 Task: Create List Residential Rentals in Board Project Management Techniques to Workspace Business Process Automation. Create List Commercial Rentals in Board Product Market Analysis to Workspace Business Process Automation. Create List Real Estate Marketing in Board Brand Positioning and Differentiation Strategy to Workspace Business Process Automation
Action: Mouse moved to (98, 468)
Screenshot: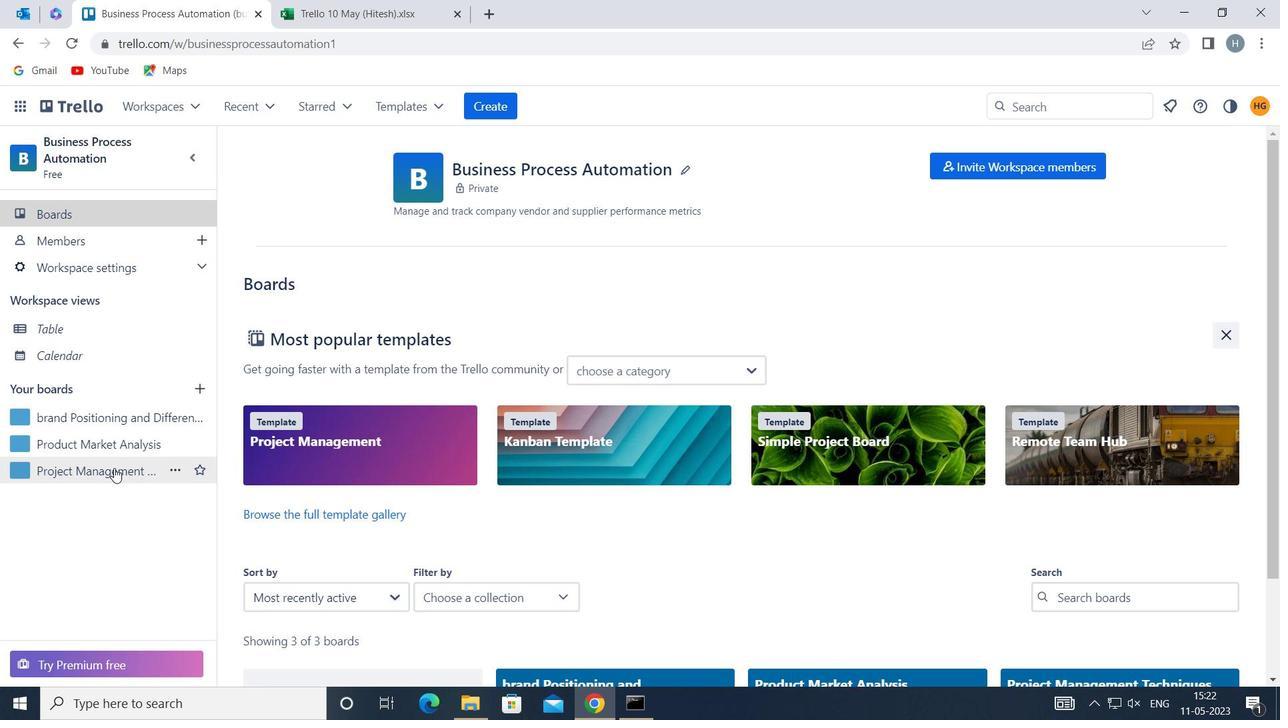 
Action: Mouse pressed left at (98, 468)
Screenshot: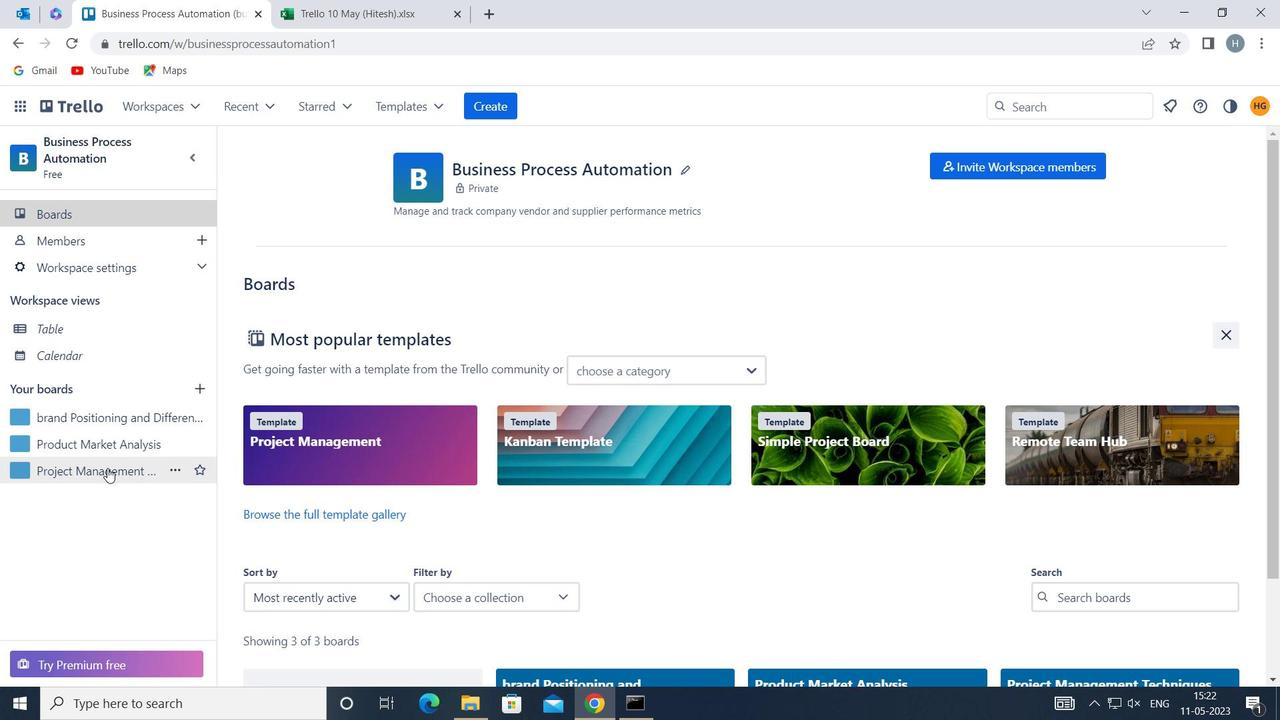 
Action: Mouse moved to (791, 201)
Screenshot: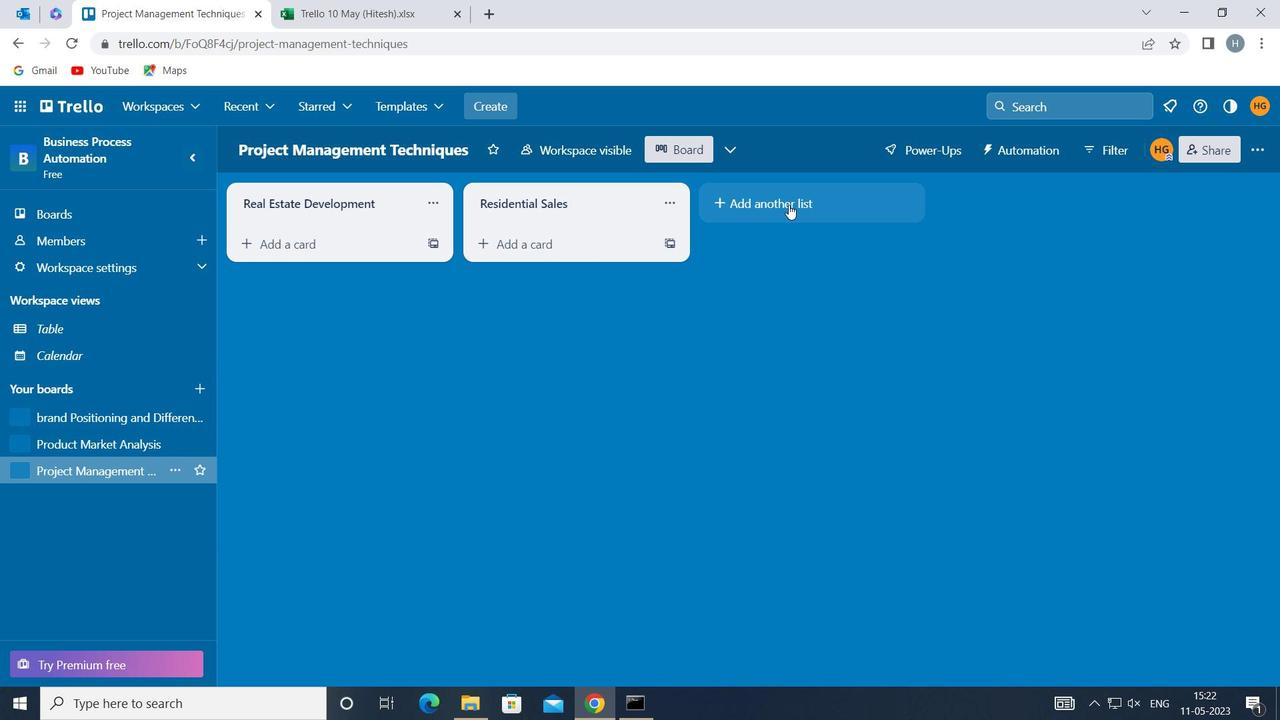 
Action: Mouse pressed left at (791, 201)
Screenshot: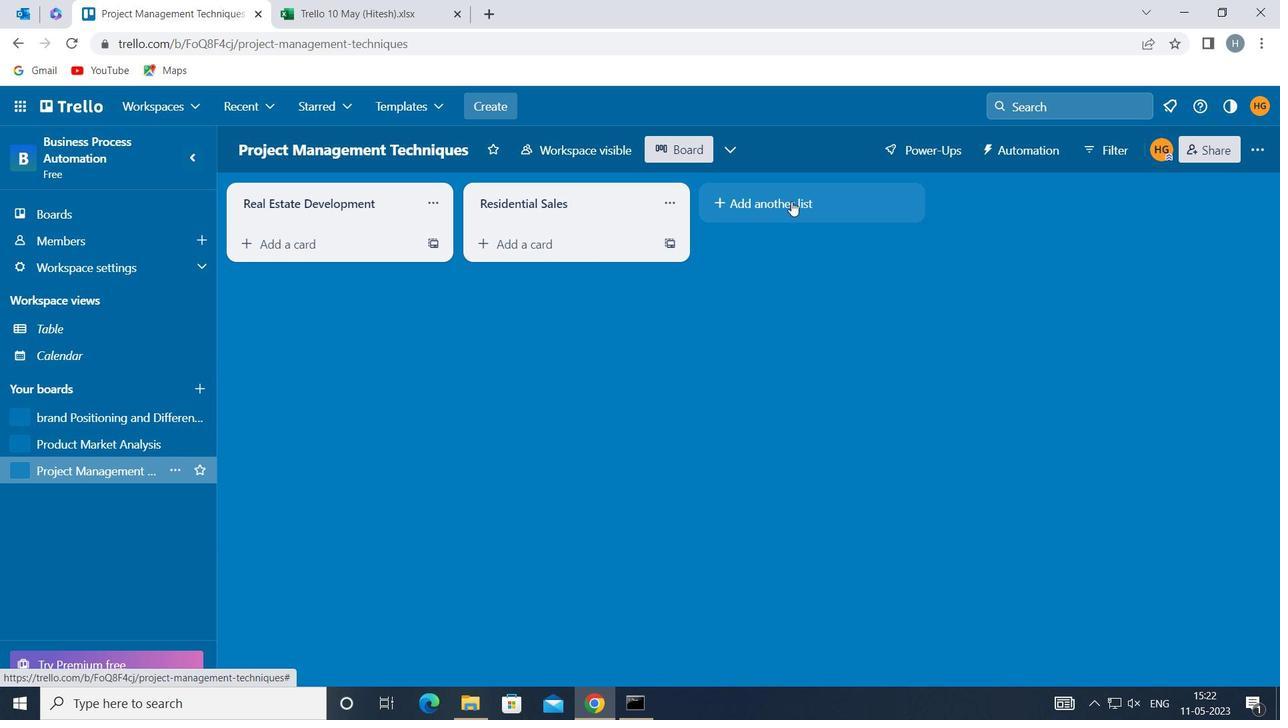 
Action: Key pressed <Key.shift>RESIDENTIAL<Key.space><Key.shift>RENTALS
Screenshot: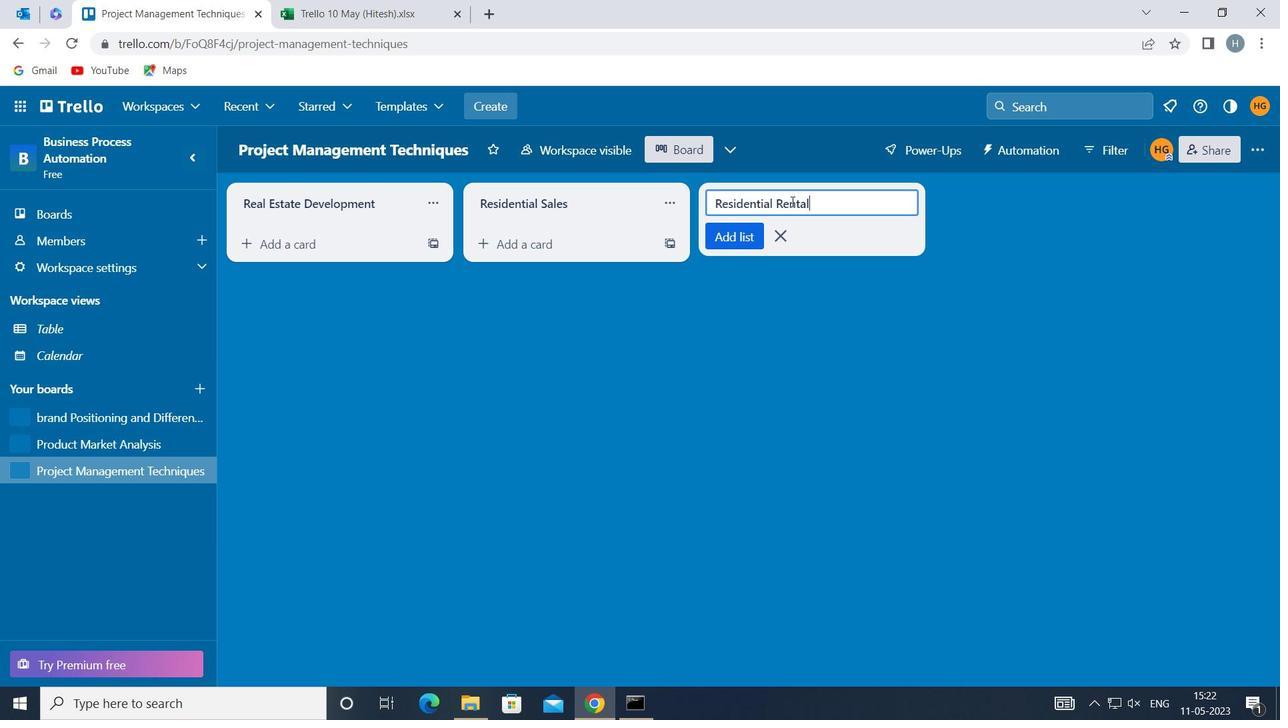 
Action: Mouse moved to (730, 236)
Screenshot: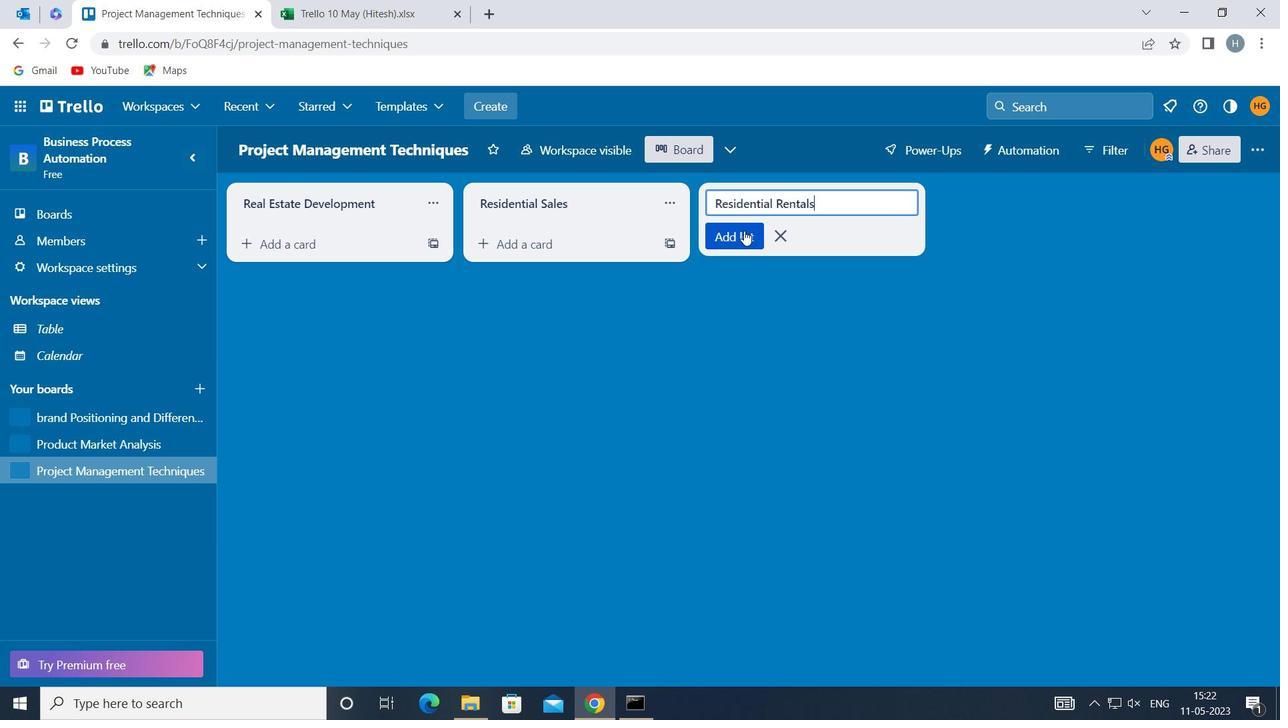 
Action: Mouse pressed left at (730, 236)
Screenshot: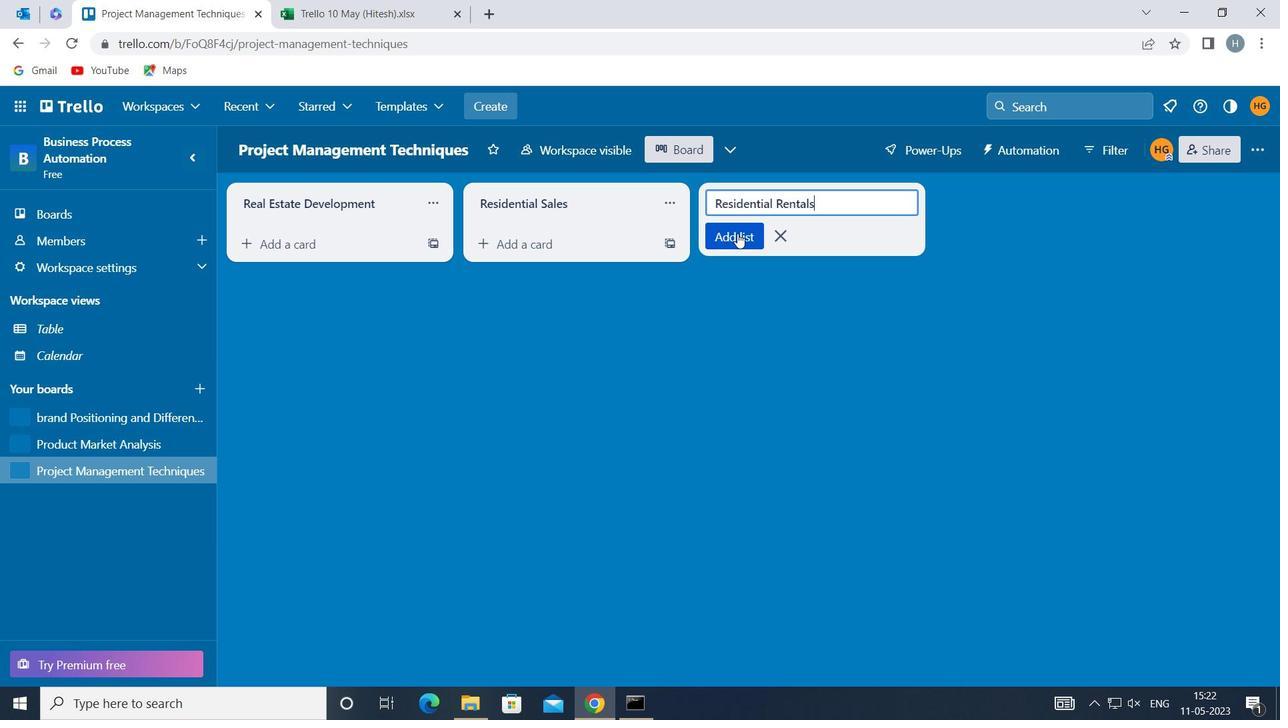 
Action: Mouse moved to (608, 322)
Screenshot: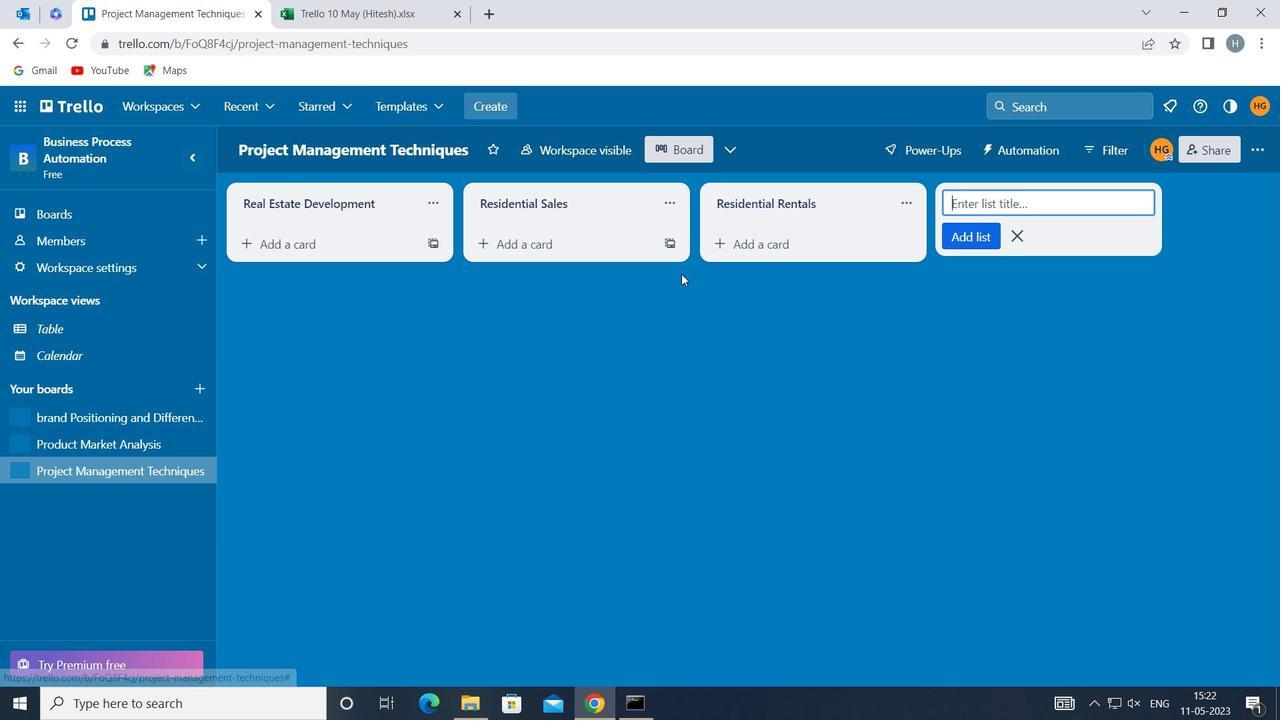 
Action: Mouse pressed left at (608, 322)
Screenshot: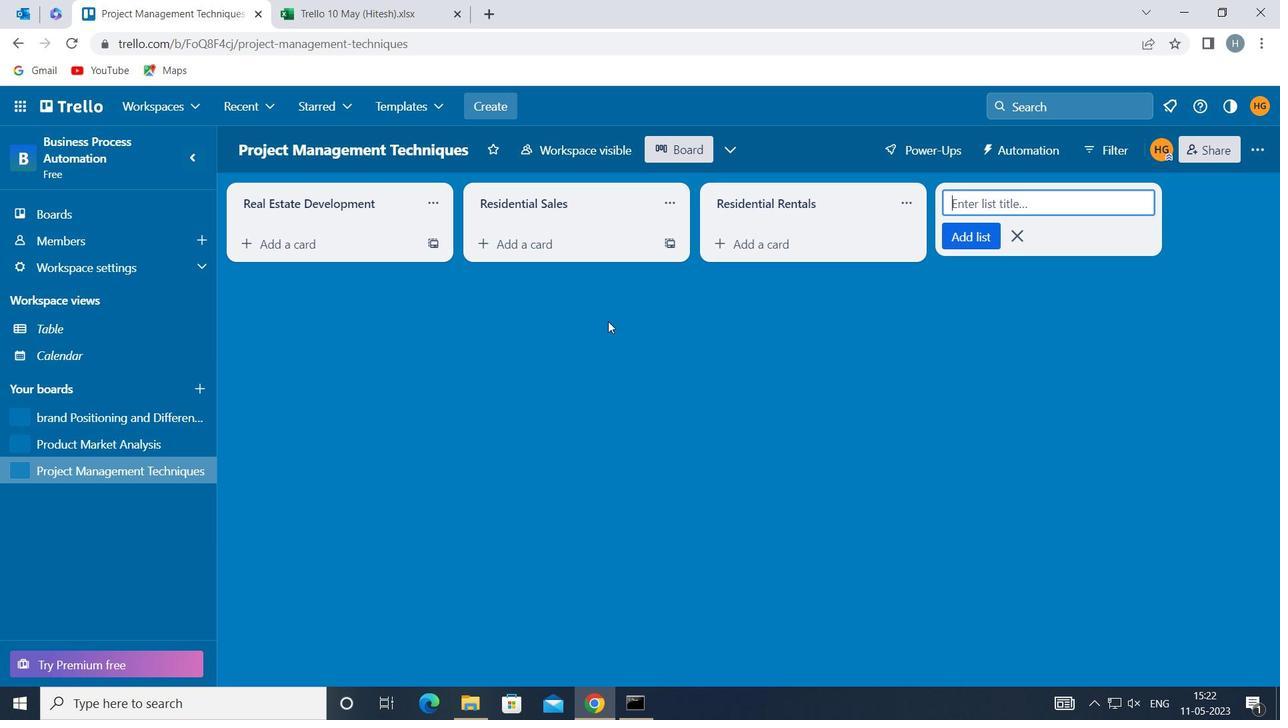 
Action: Mouse moved to (104, 436)
Screenshot: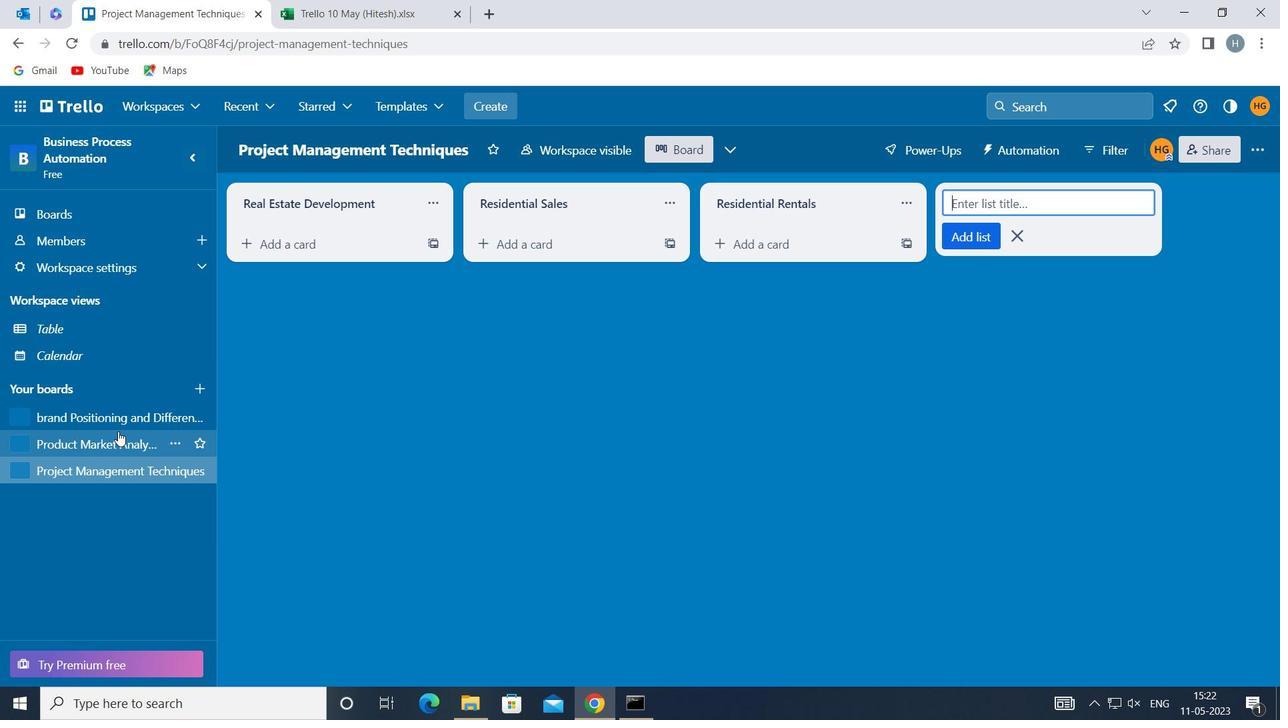 
Action: Mouse pressed left at (104, 436)
Screenshot: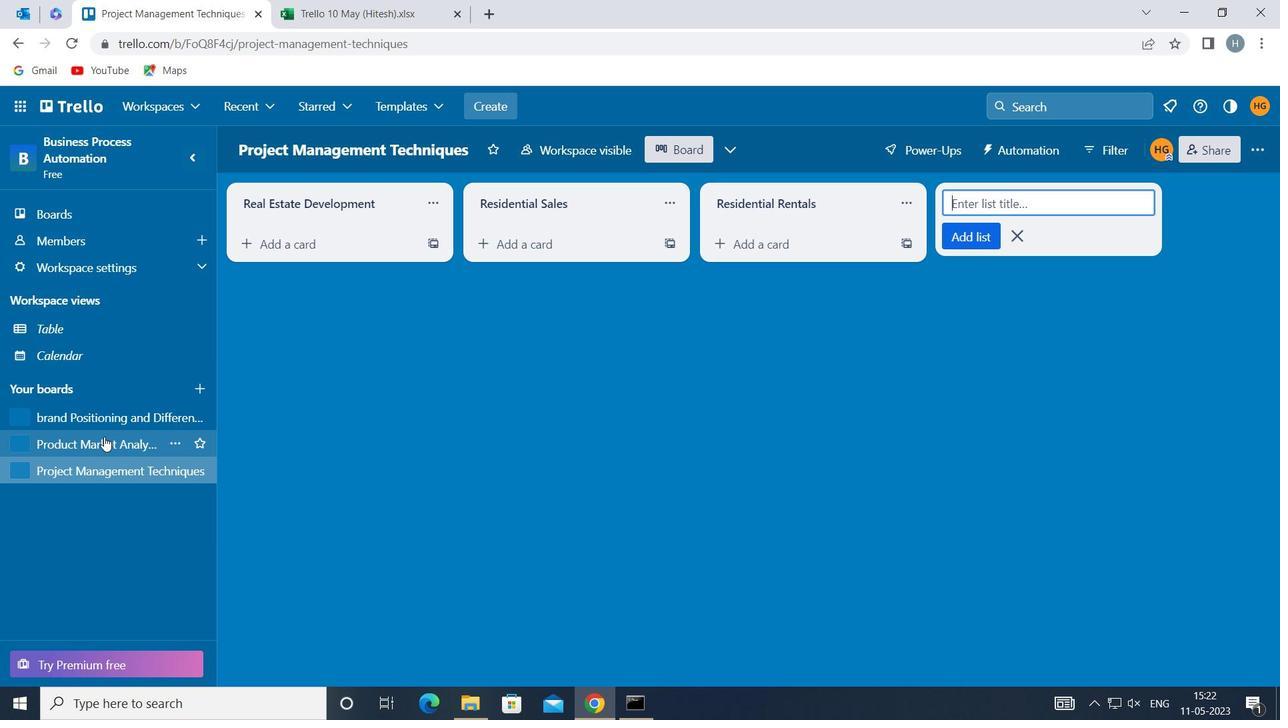 
Action: Mouse moved to (799, 196)
Screenshot: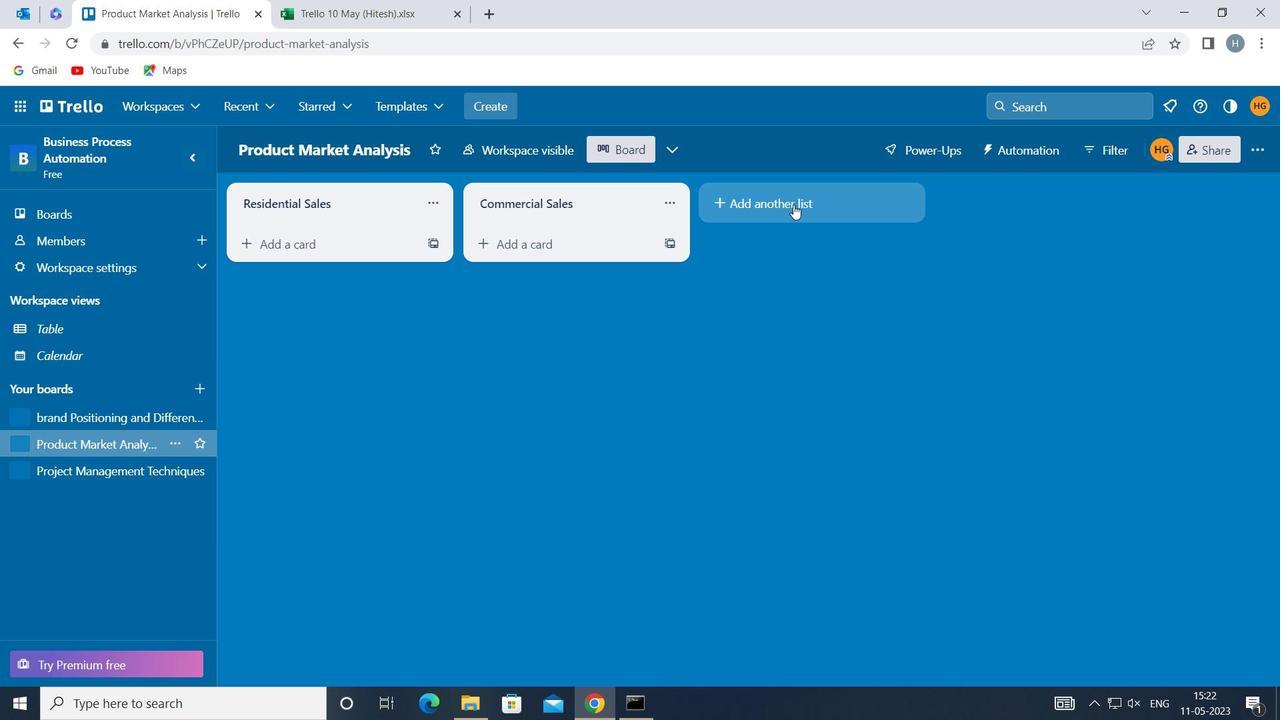 
Action: Mouse pressed left at (799, 196)
Screenshot: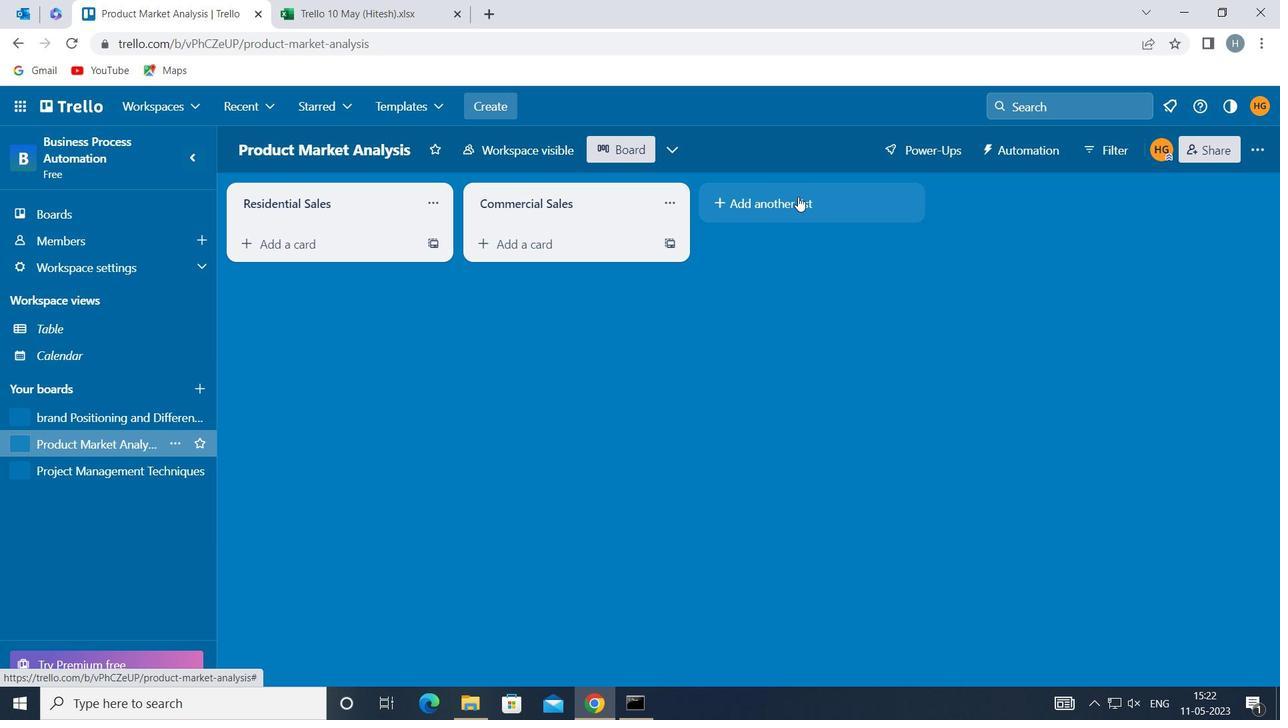 
Action: Mouse moved to (799, 196)
Screenshot: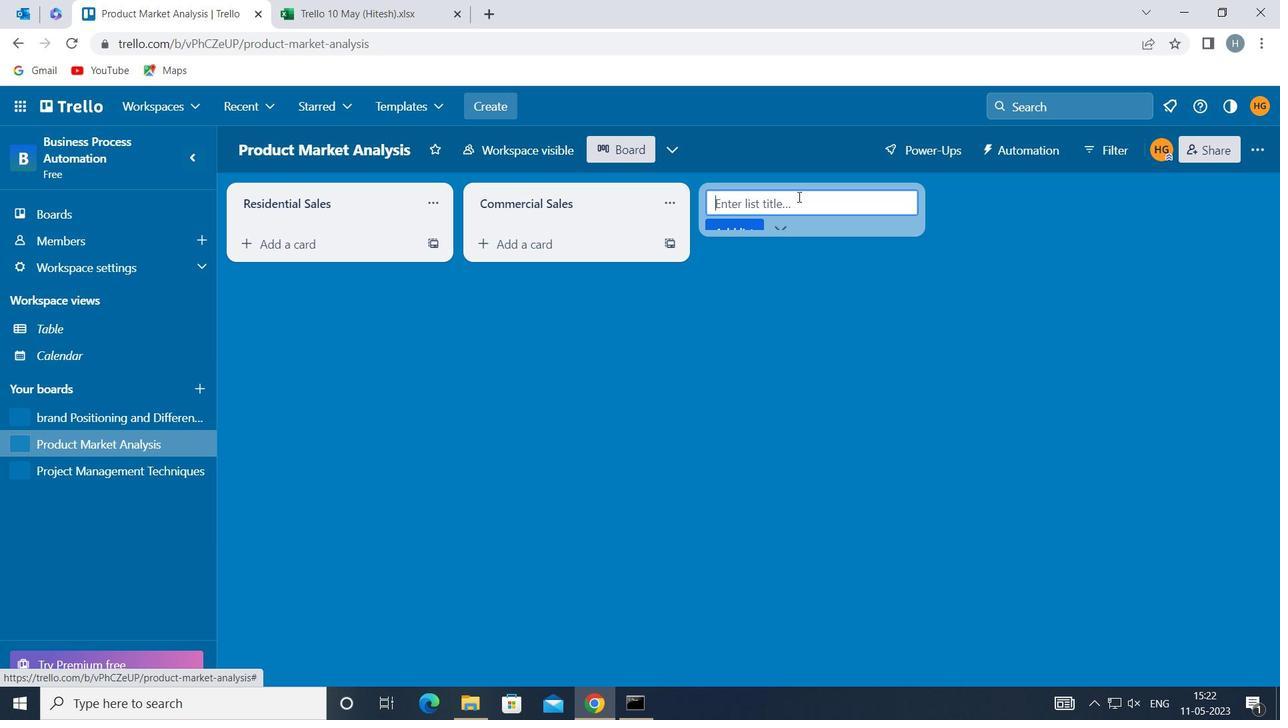 
Action: Key pressed <Key.shift>COMMERCIAL<Key.space><Key.shift>RENTALS
Screenshot: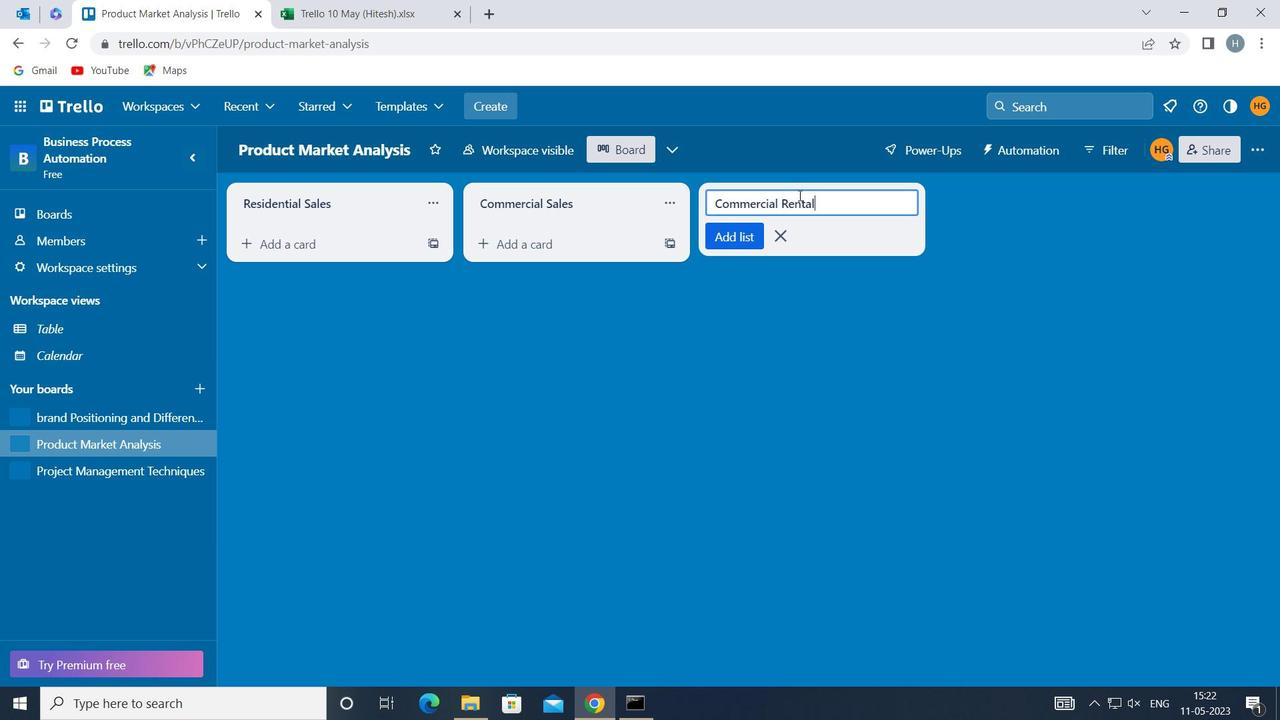 
Action: Mouse moved to (743, 229)
Screenshot: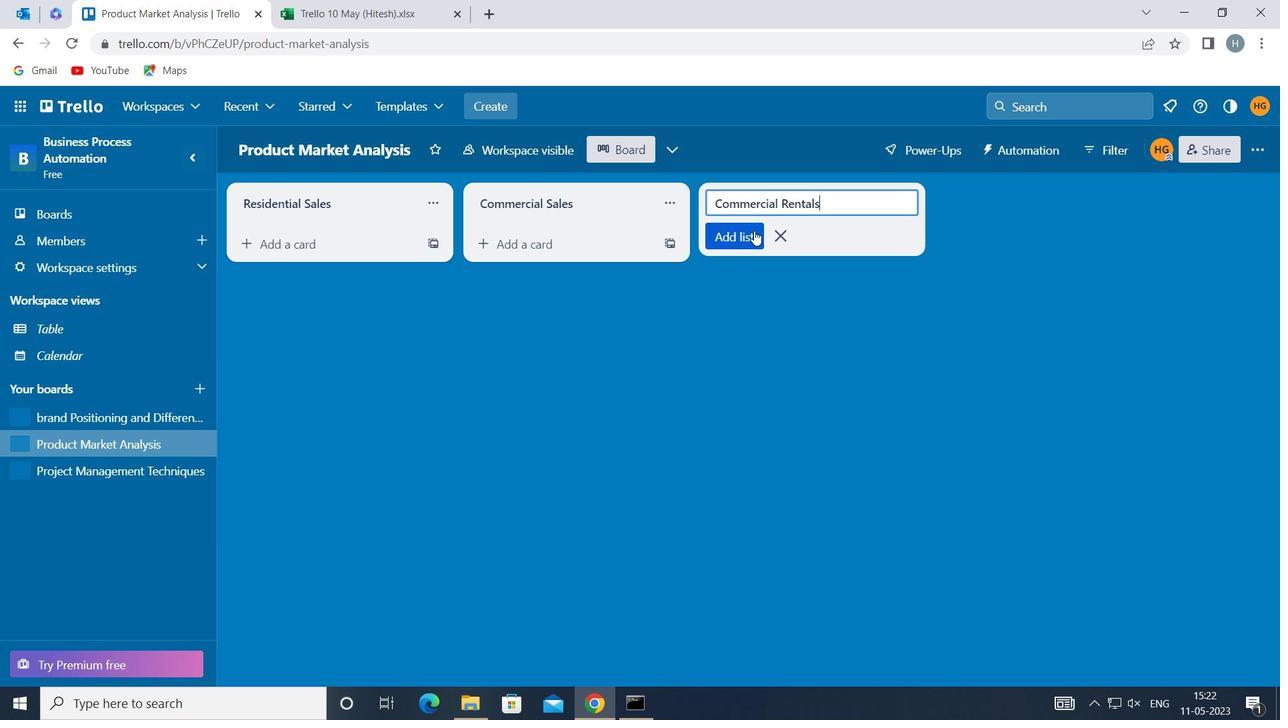 
Action: Mouse pressed left at (743, 229)
Screenshot: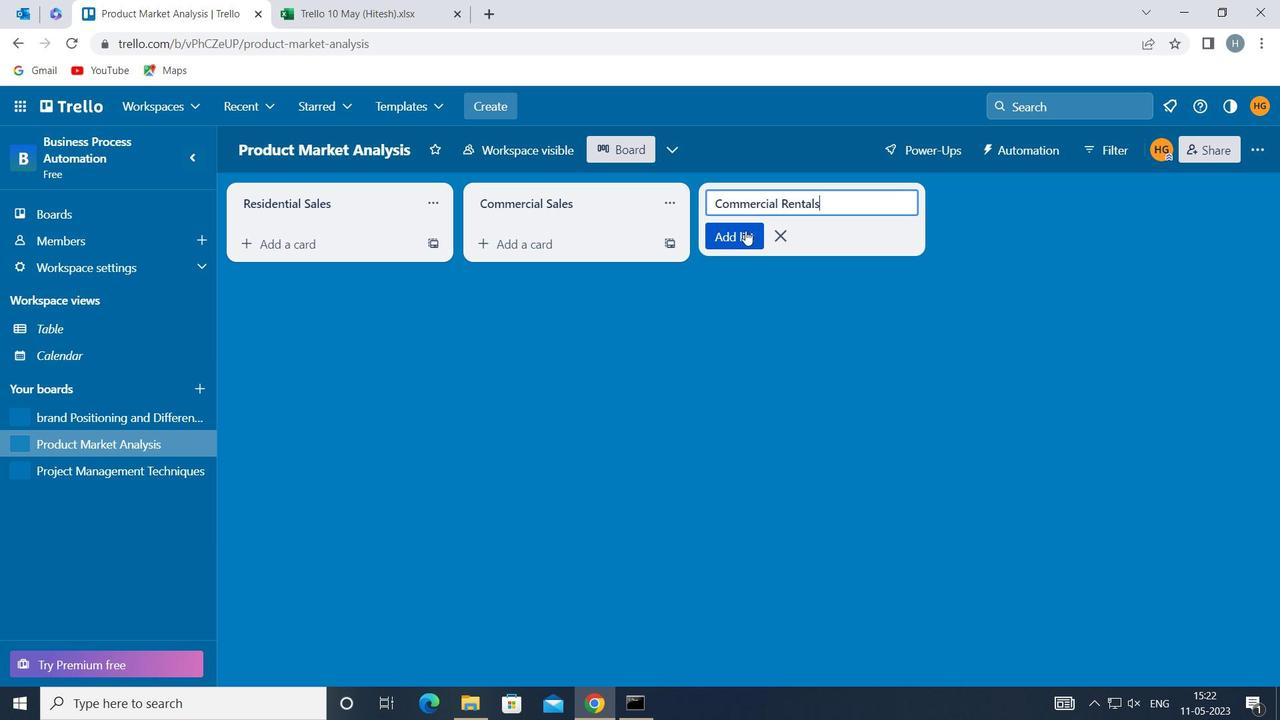 
Action: Mouse moved to (678, 318)
Screenshot: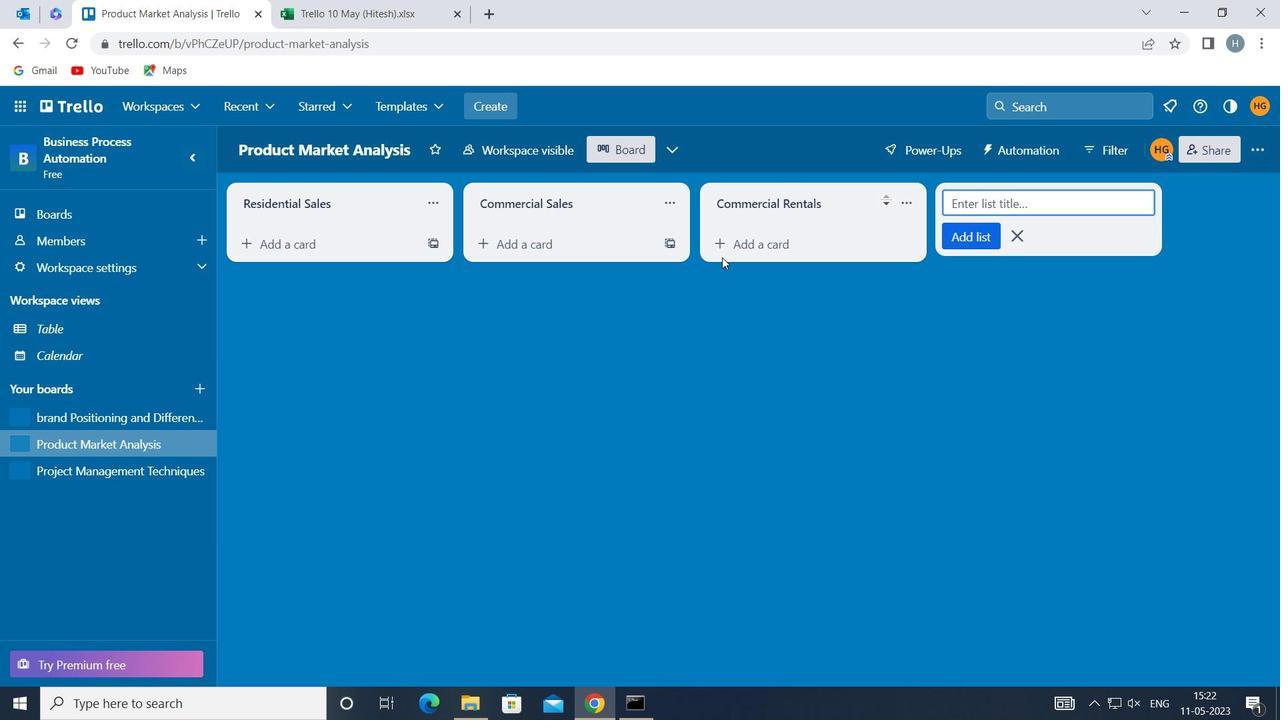 
Action: Mouse pressed left at (678, 318)
Screenshot: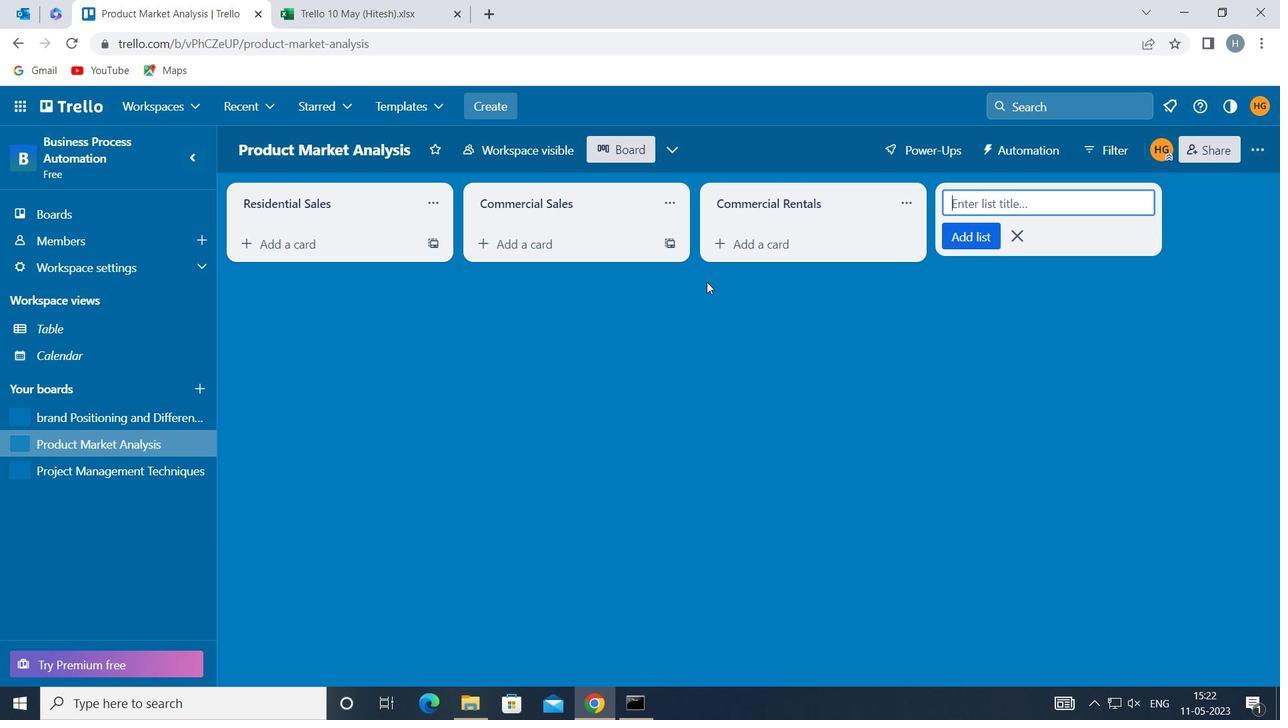 
Action: Mouse moved to (99, 414)
Screenshot: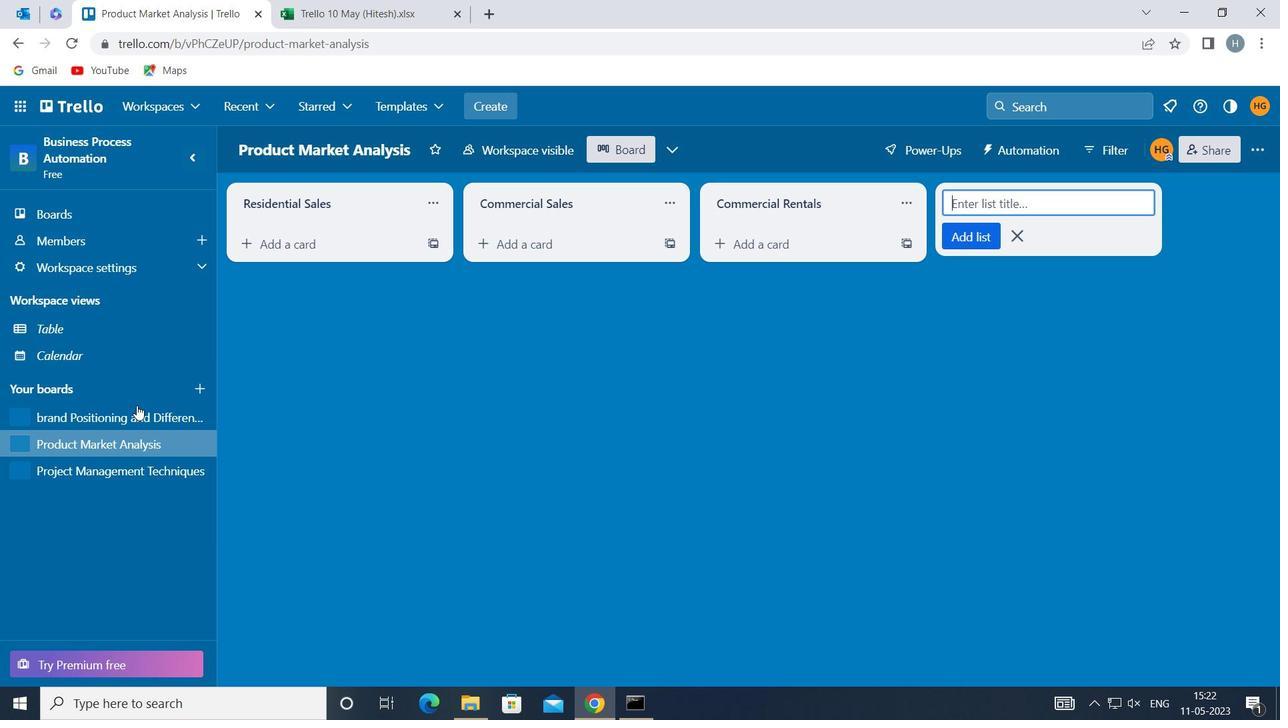 
Action: Mouse pressed left at (99, 414)
Screenshot: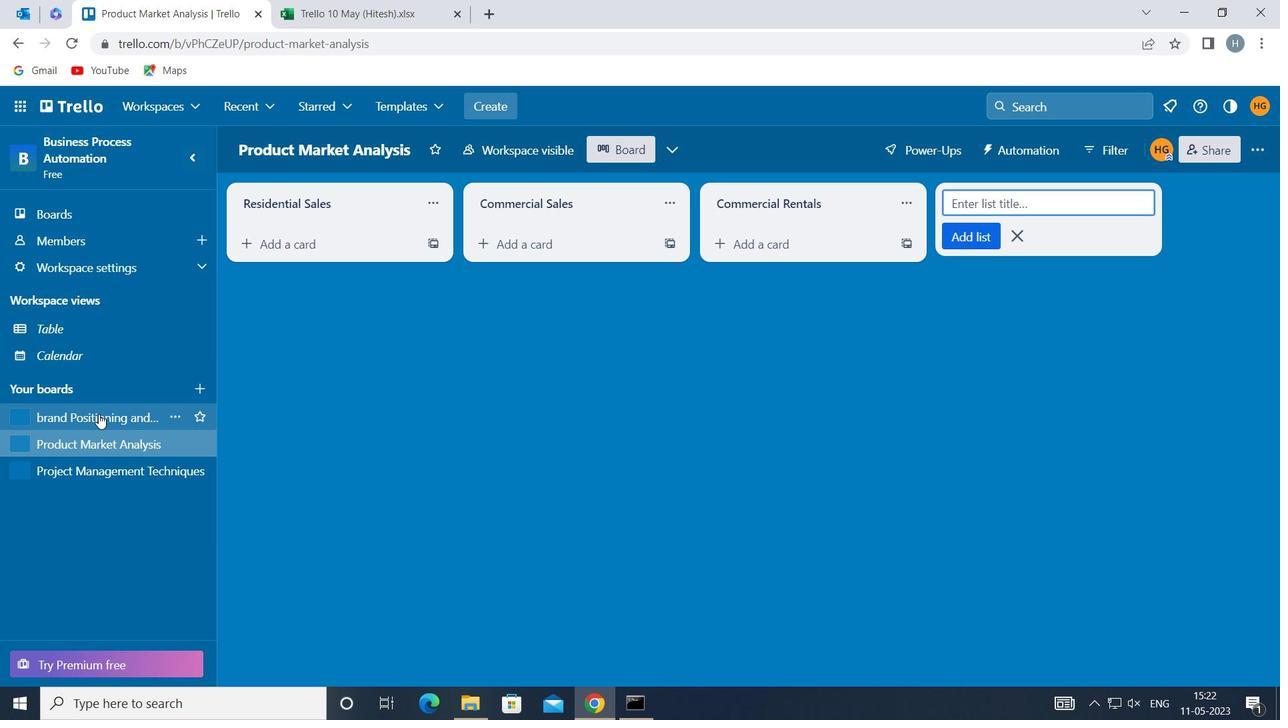 
Action: Mouse moved to (778, 199)
Screenshot: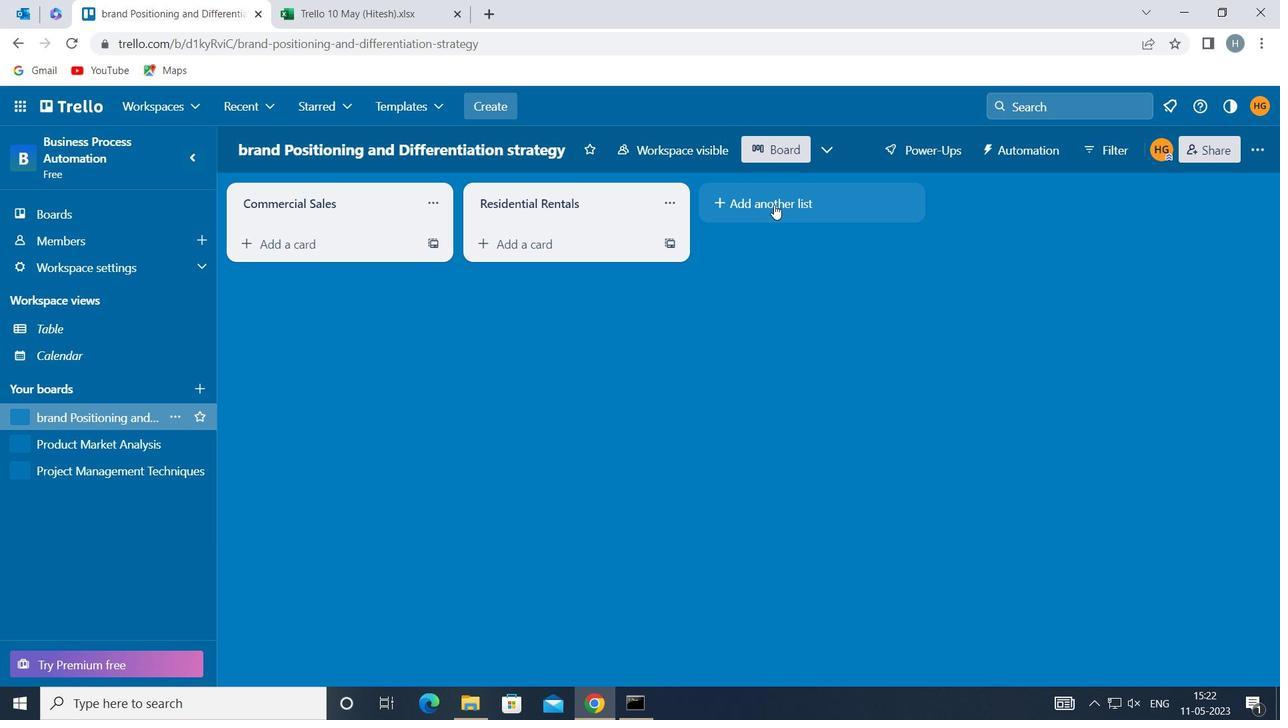 
Action: Mouse pressed left at (778, 199)
Screenshot: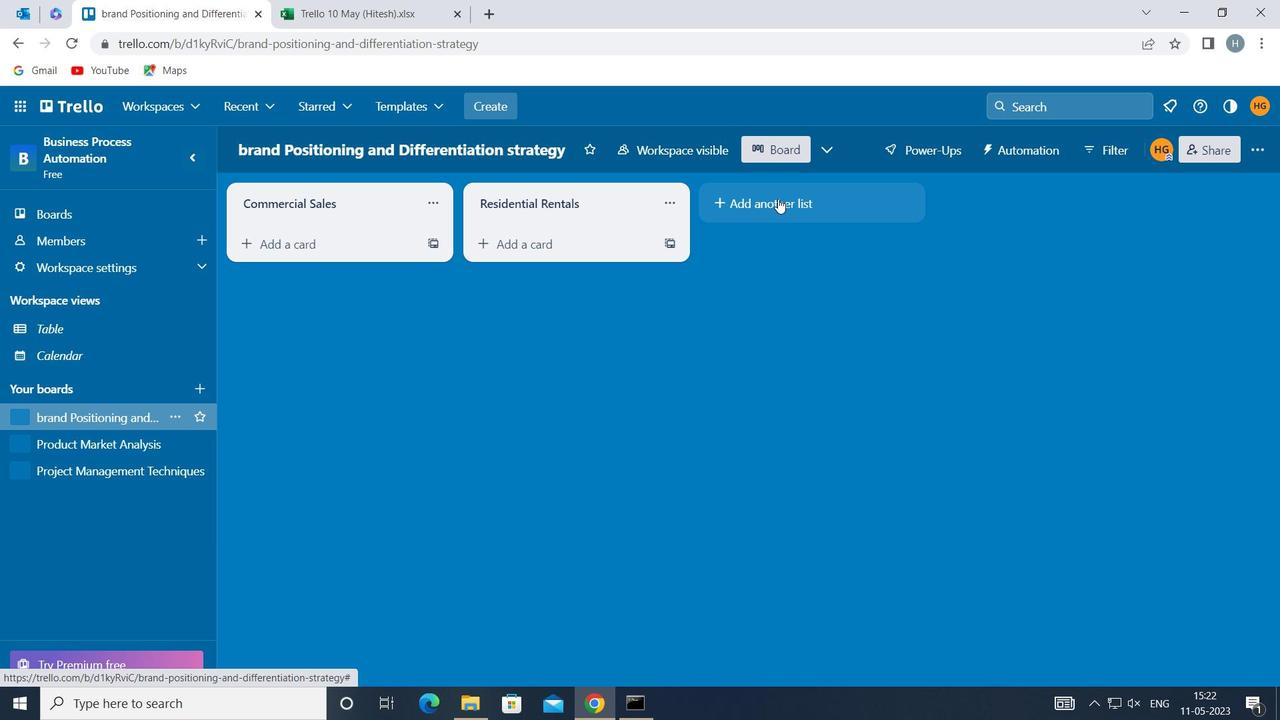 
Action: Key pressed <Key.shift>REAL<Key.space><Key.shift>EZTATE<Key.space><Key.shift>M<Key.backspace><Key.backspace><Key.backspace><Key.backspace><Key.backspace><Key.backspace><Key.backspace>STATE<Key.space><Key.shift>MARKETIN
Screenshot: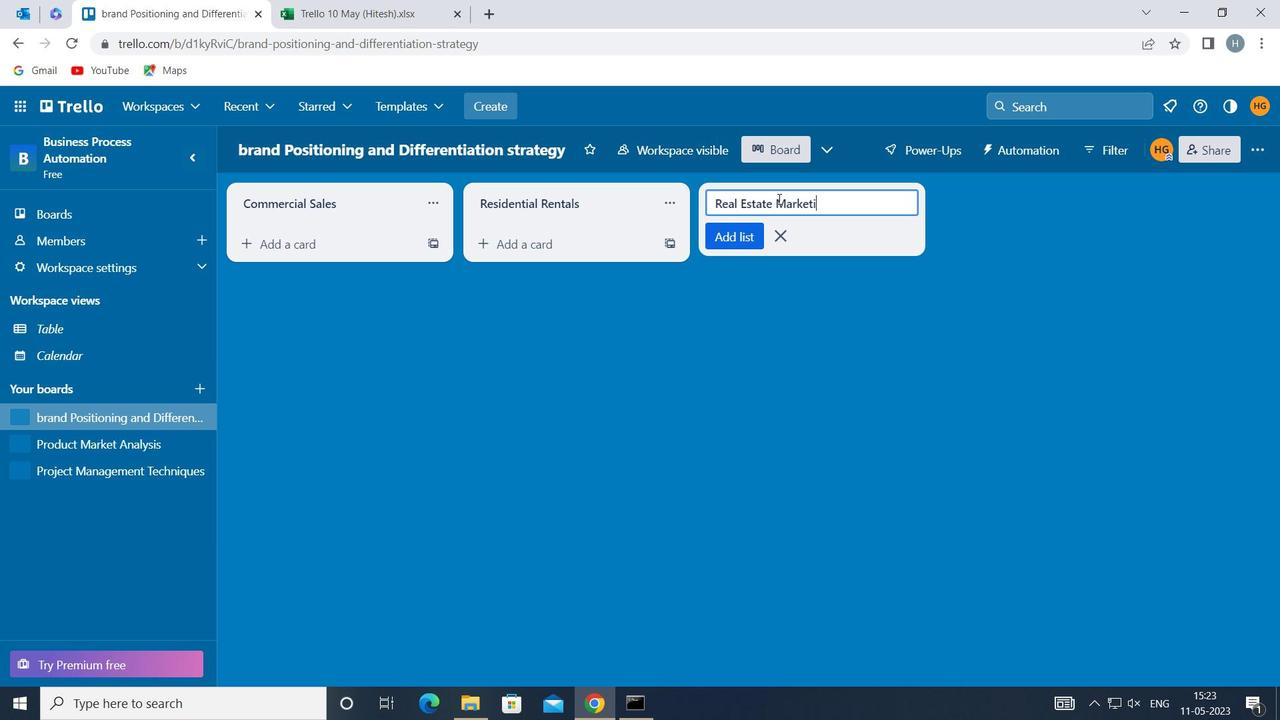 
Action: Mouse moved to (907, 243)
Screenshot: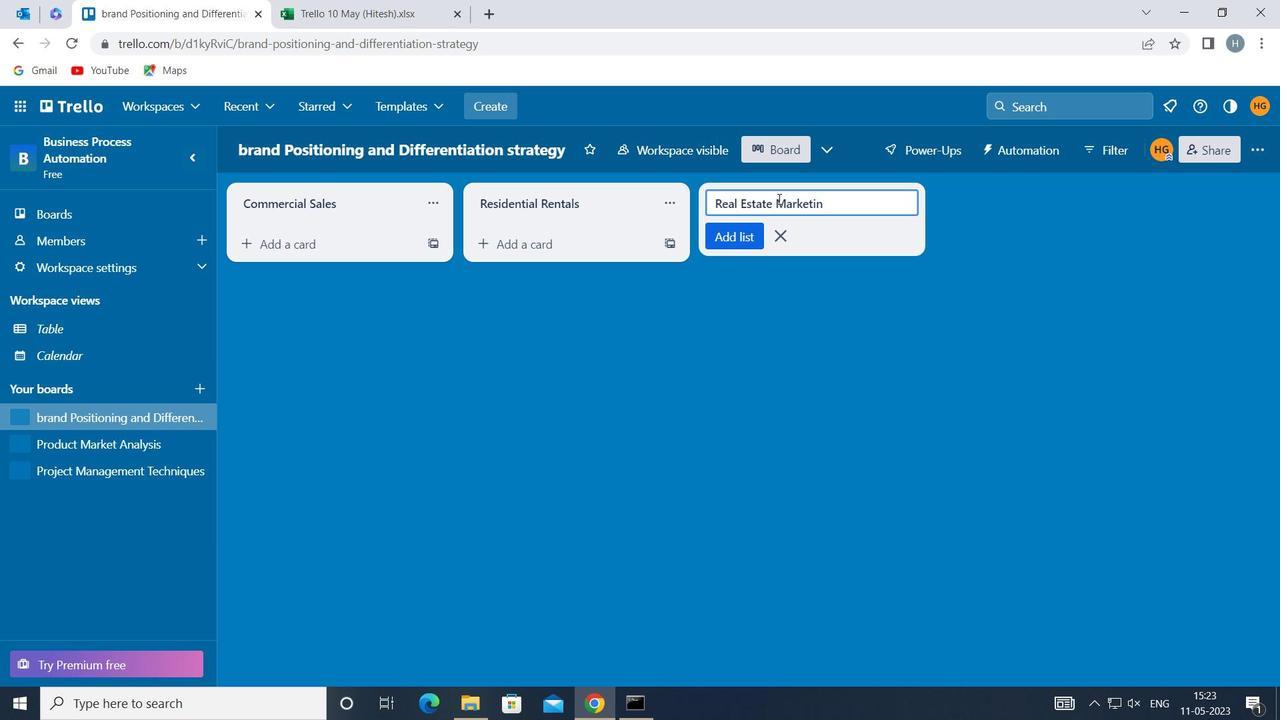 
Action: Key pressed G
Screenshot: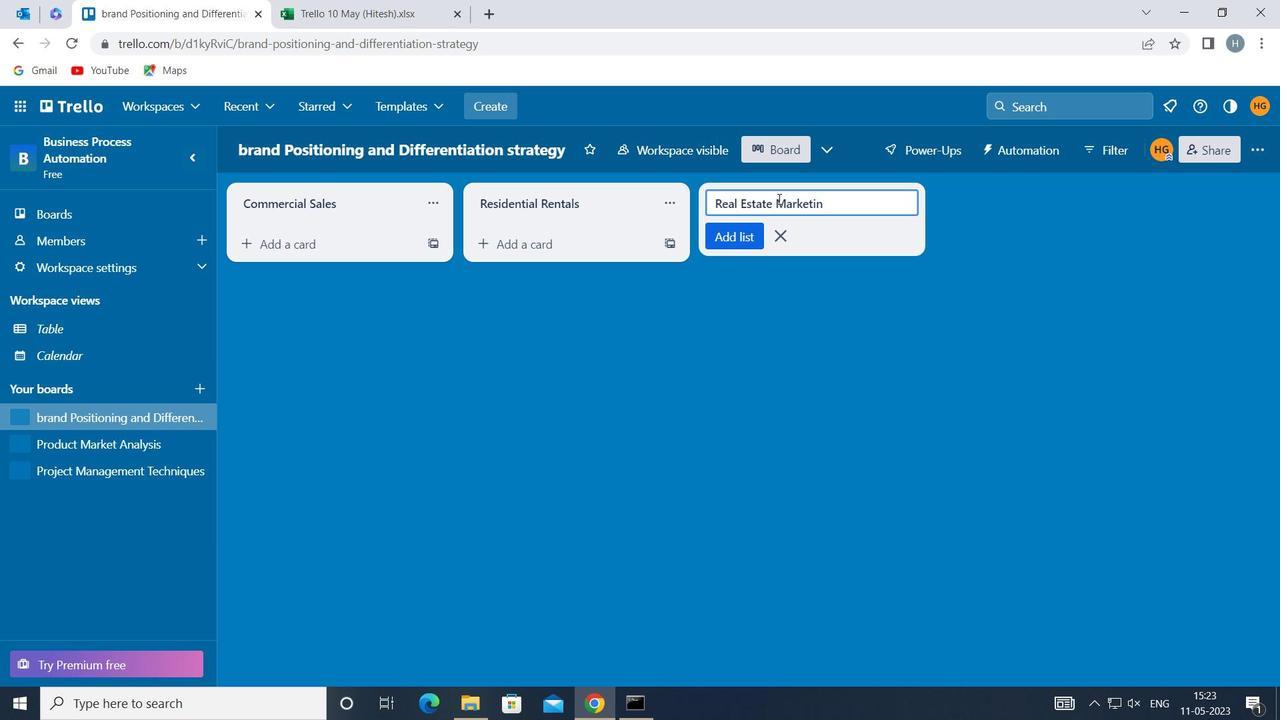 
Action: Mouse moved to (734, 237)
Screenshot: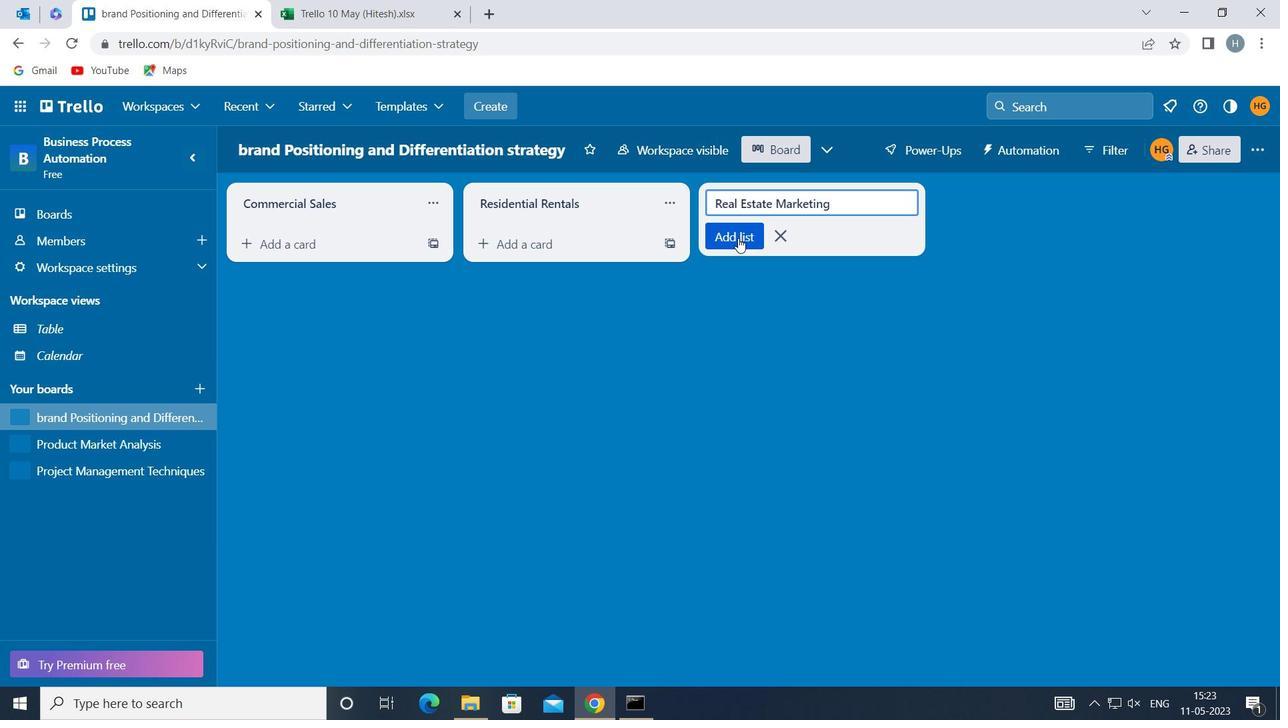 
Action: Mouse pressed left at (734, 237)
Screenshot: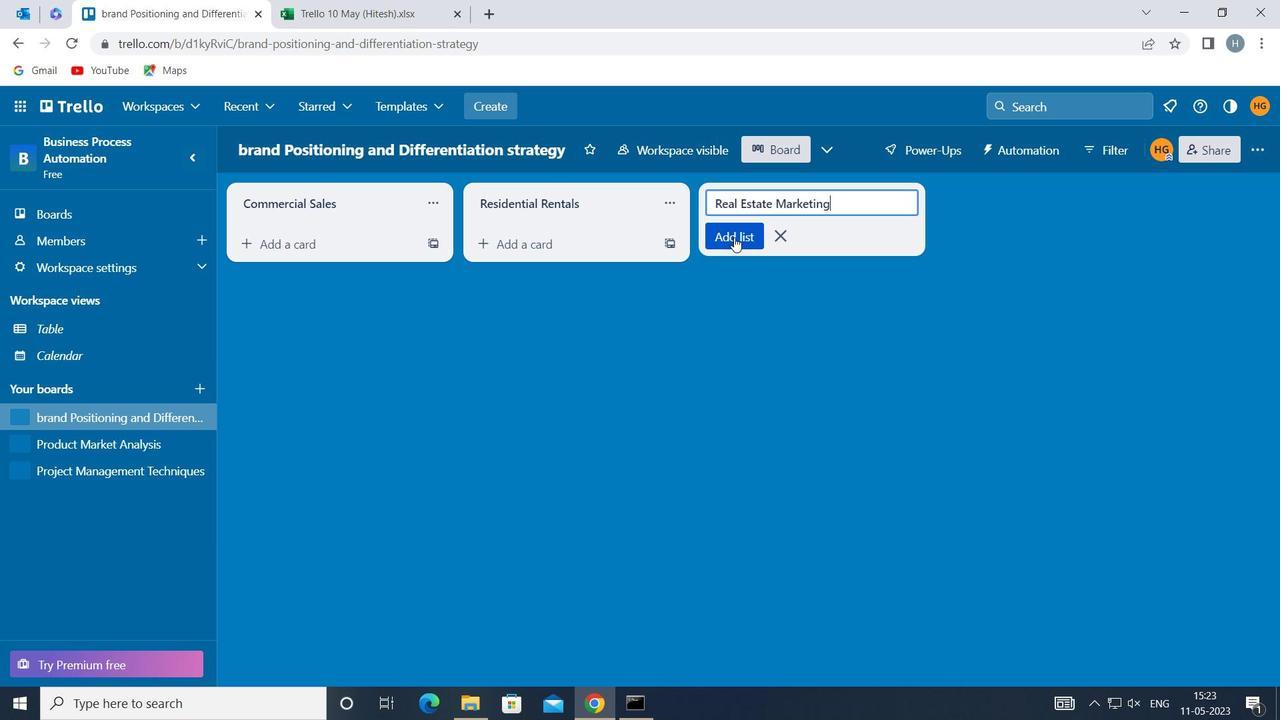 
Action: Mouse moved to (658, 286)
Screenshot: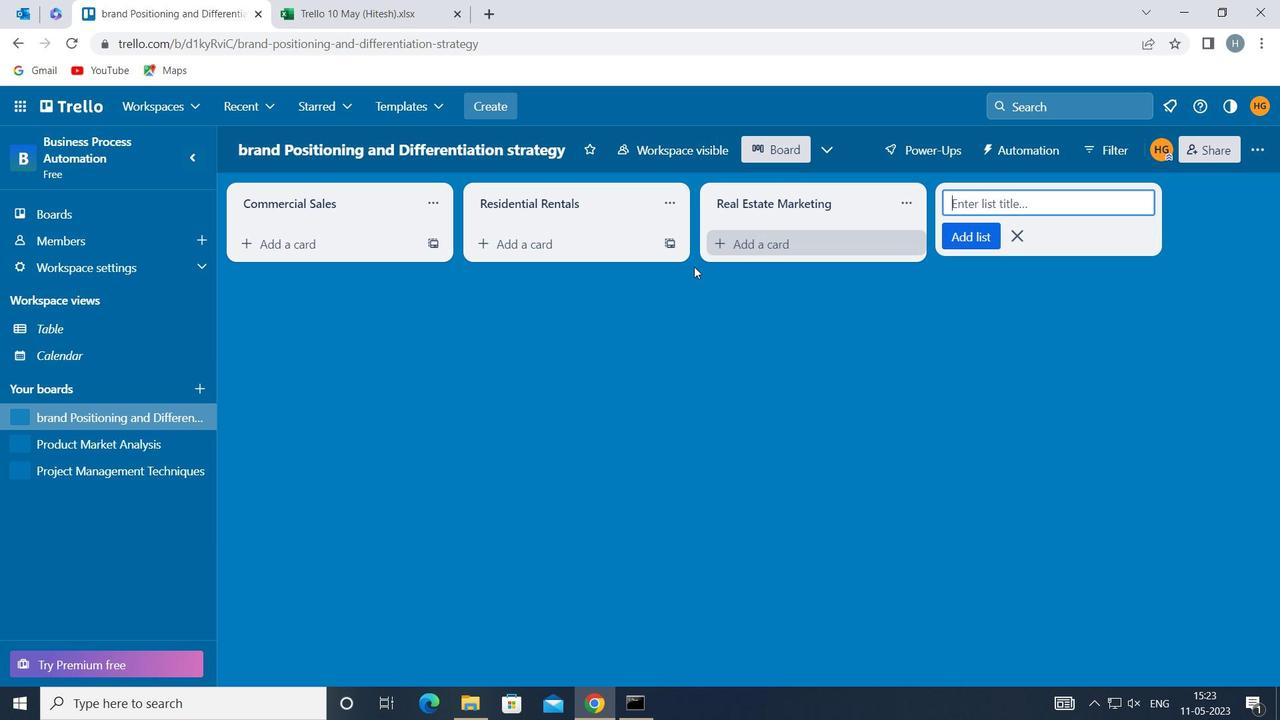 
Action: Mouse pressed left at (658, 286)
Screenshot: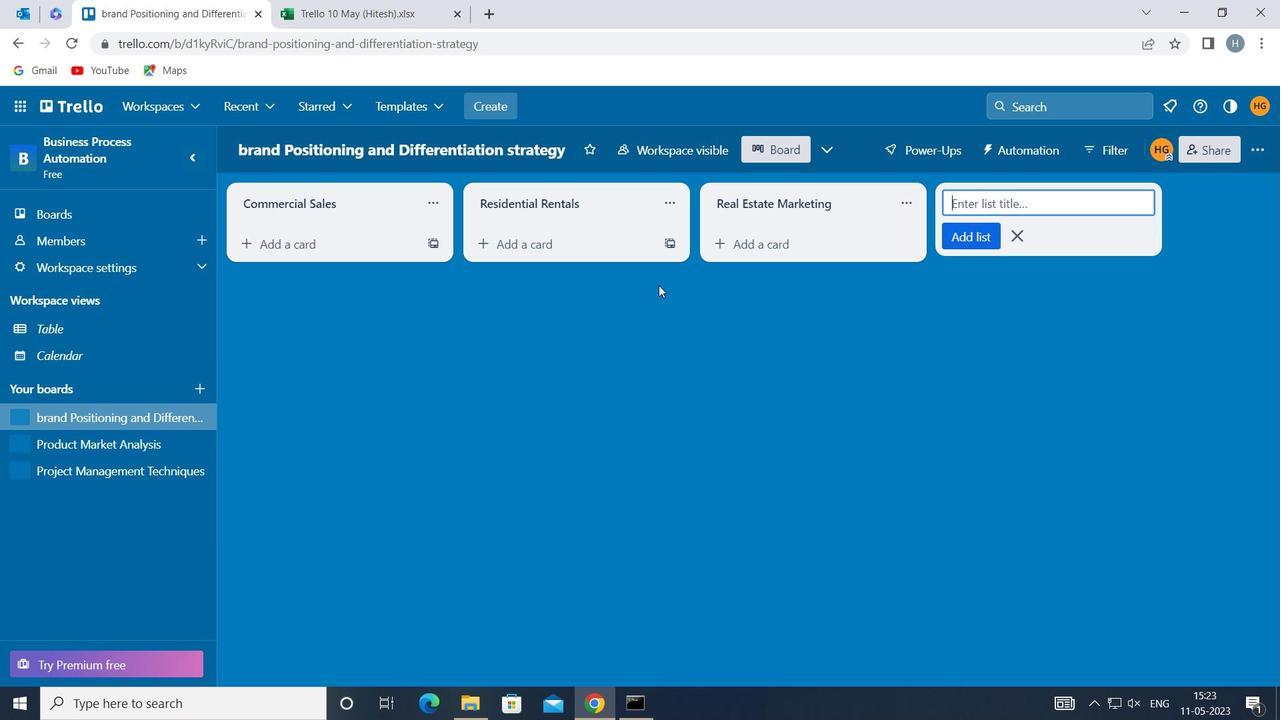 
Action: Mouse moved to (656, 280)
Screenshot: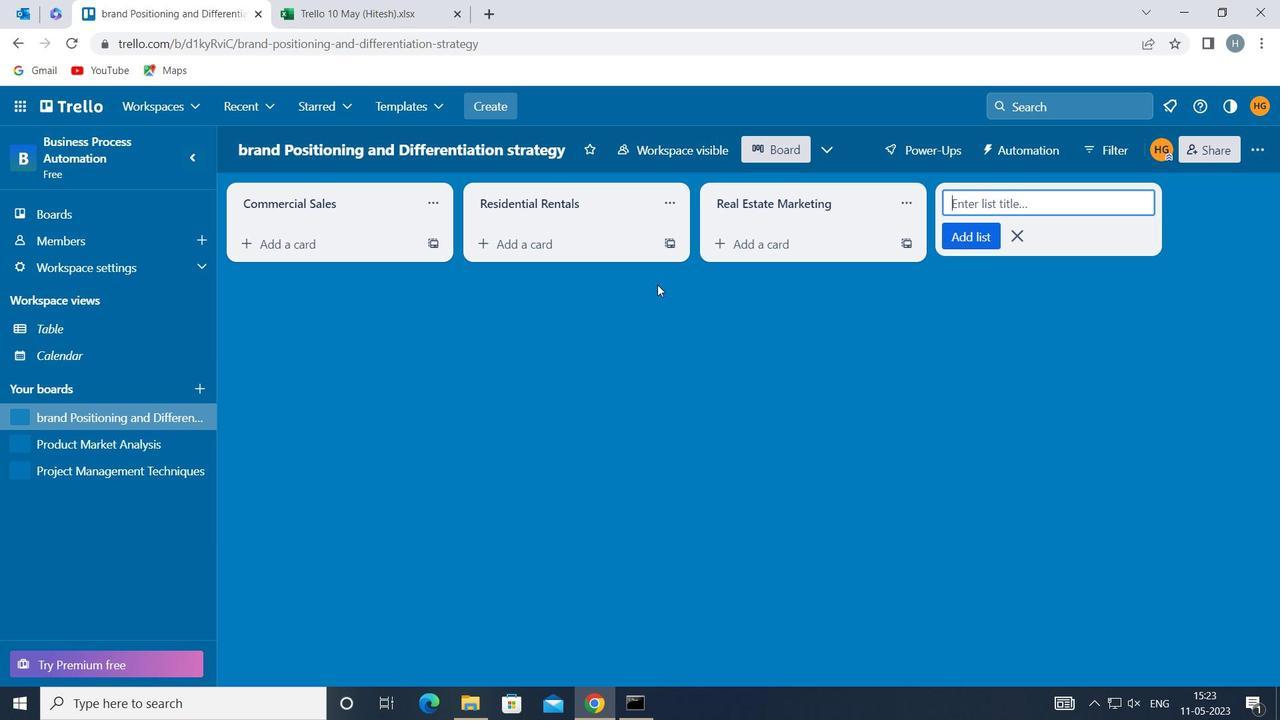 
